 Task: View careers
Action: Mouse moved to (692, 95)
Screenshot: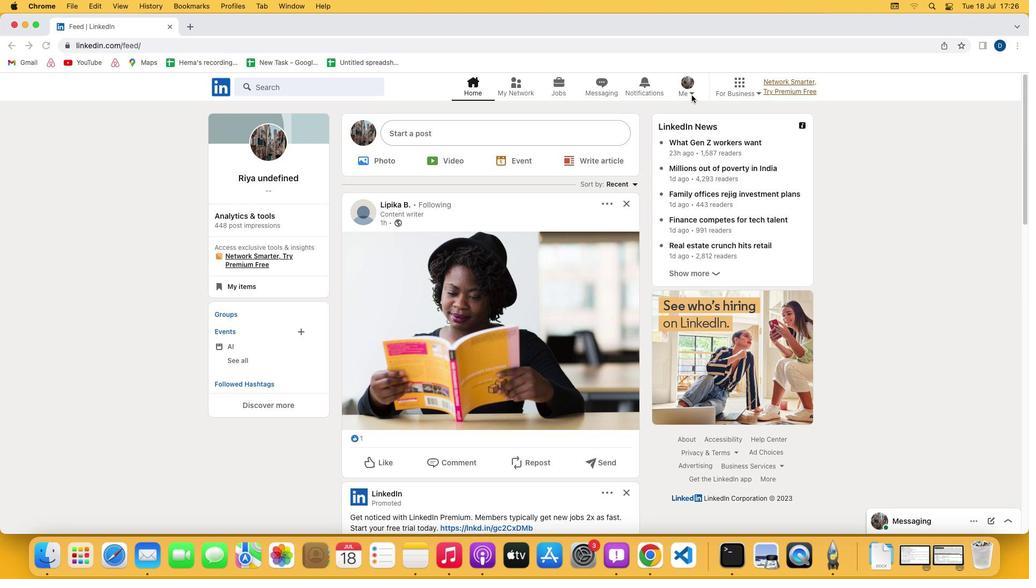 
Action: Mouse pressed left at (692, 95)
Screenshot: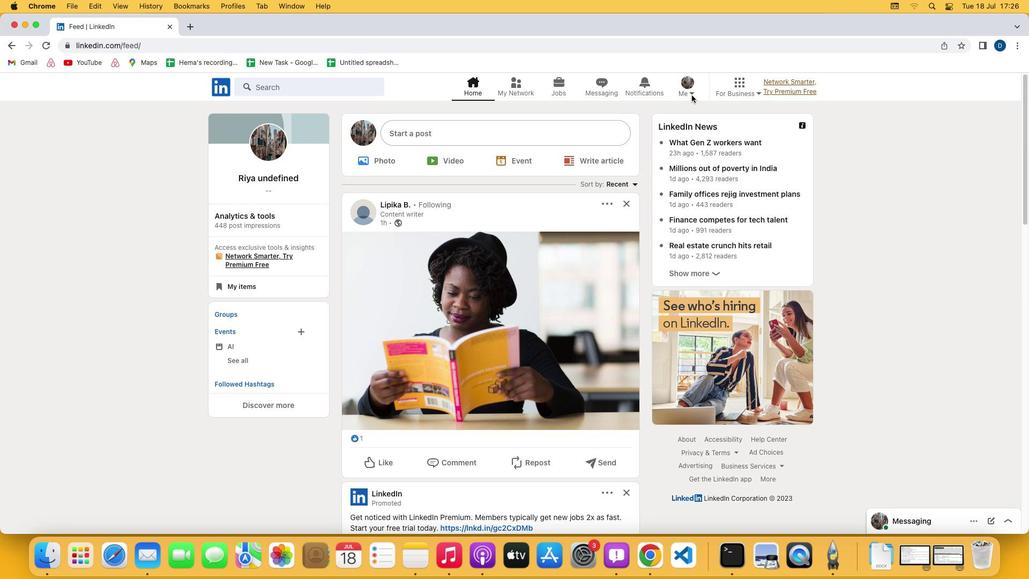 
Action: Mouse moved to (694, 93)
Screenshot: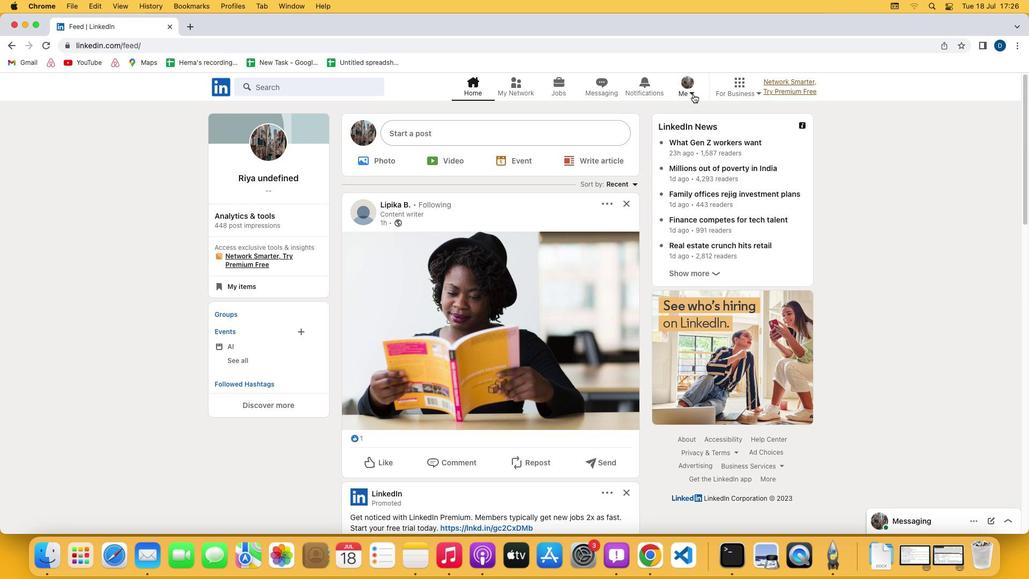 
Action: Mouse pressed left at (694, 93)
Screenshot: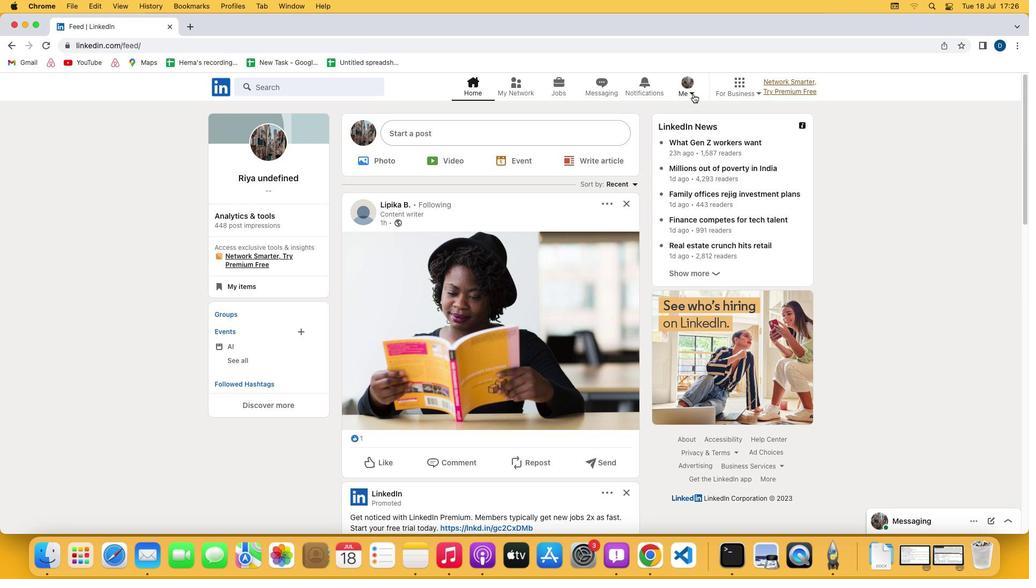 
Action: Mouse moved to (666, 148)
Screenshot: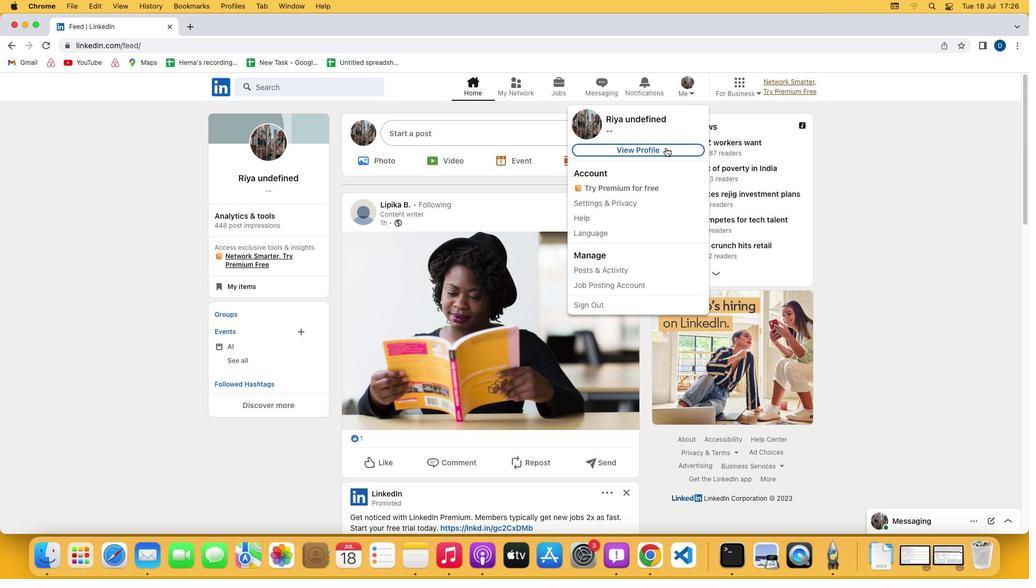
Action: Mouse pressed left at (666, 148)
Screenshot: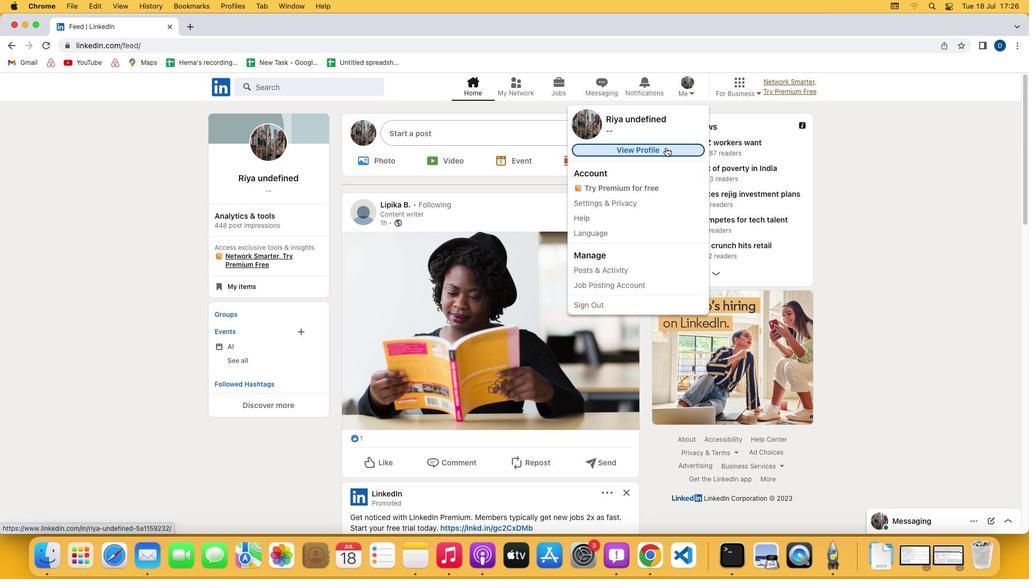 
Action: Mouse moved to (560, 279)
Screenshot: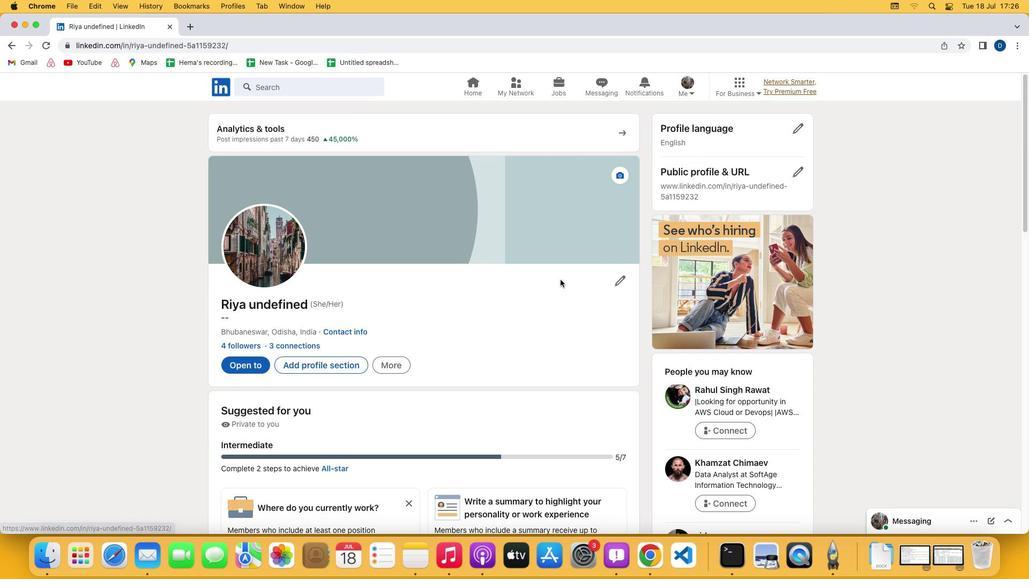 
Action: Mouse scrolled (560, 279) with delta (0, 0)
Screenshot: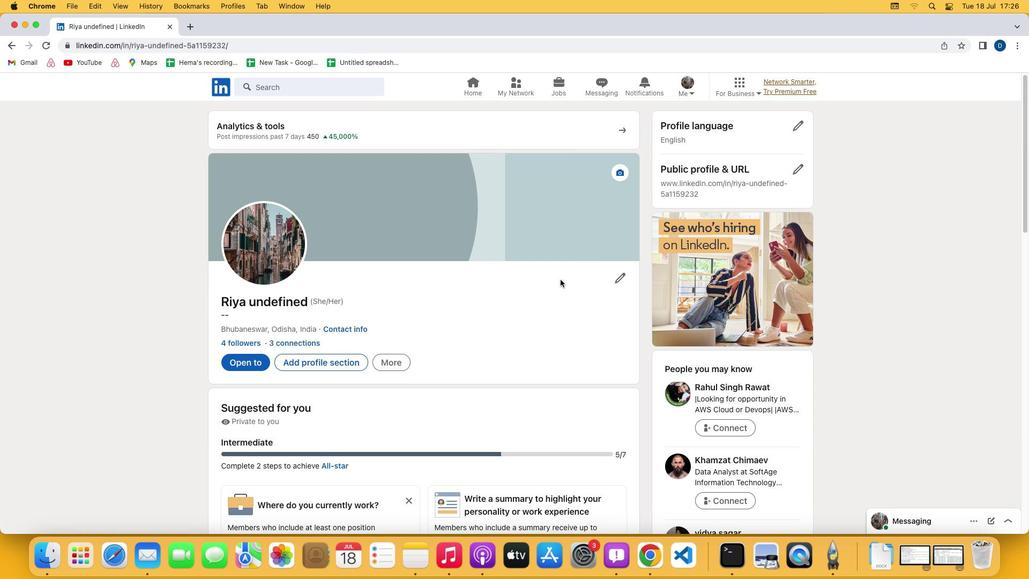 
Action: Mouse scrolled (560, 279) with delta (0, 0)
Screenshot: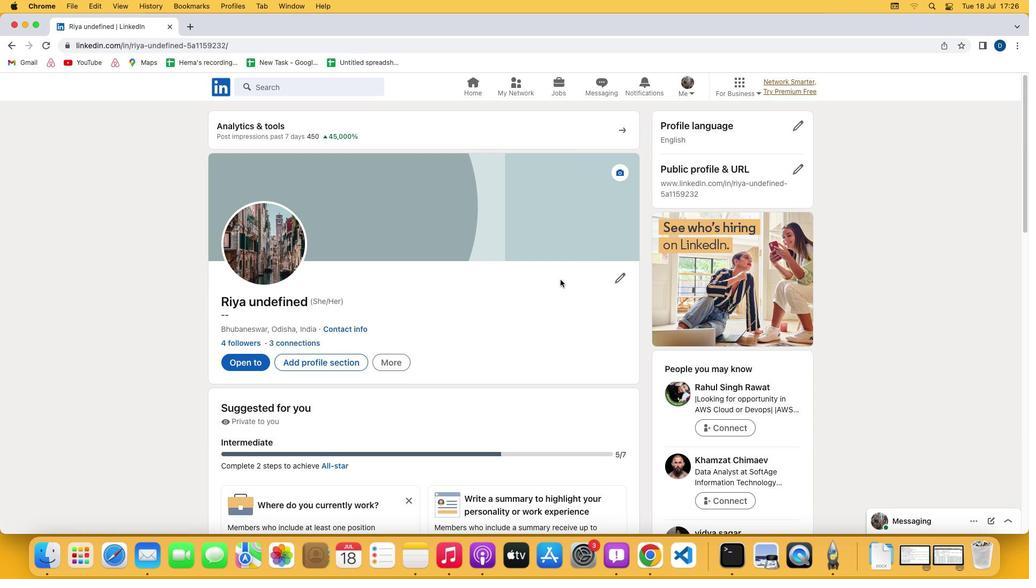 
Action: Mouse scrolled (560, 279) with delta (0, -1)
Screenshot: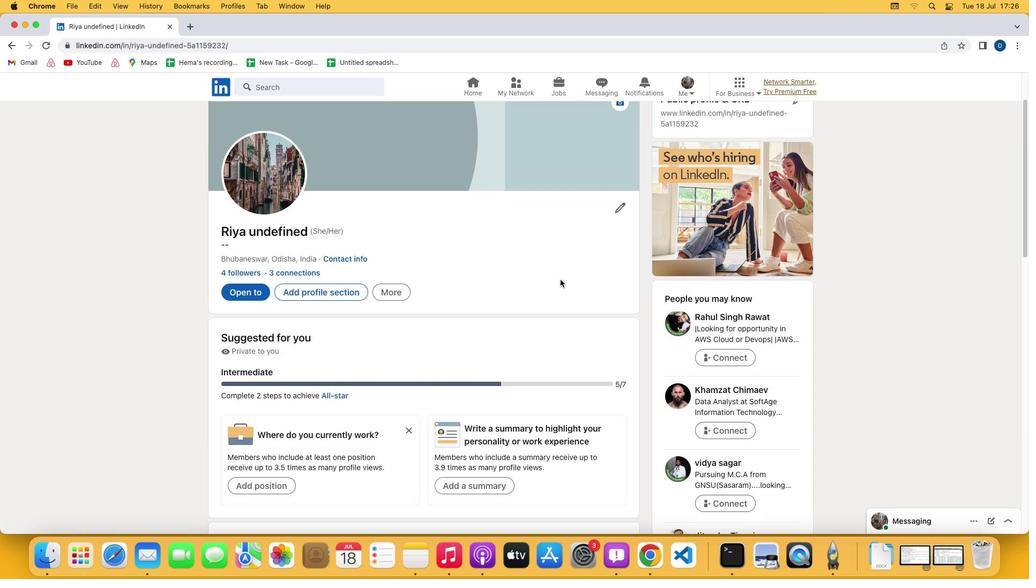 
Action: Mouse scrolled (560, 279) with delta (0, -2)
Screenshot: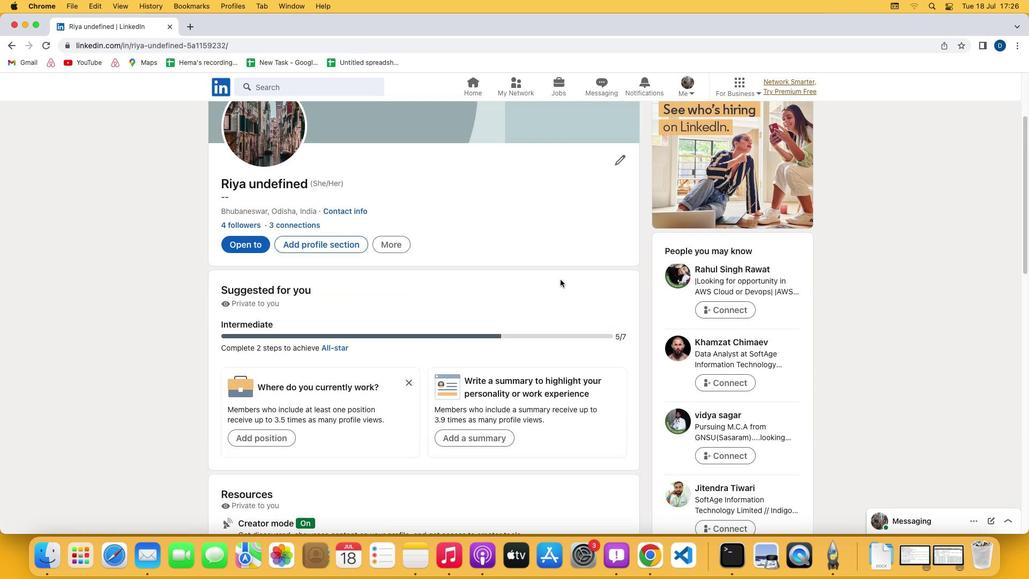 
Action: Mouse scrolled (560, 279) with delta (0, 0)
Screenshot: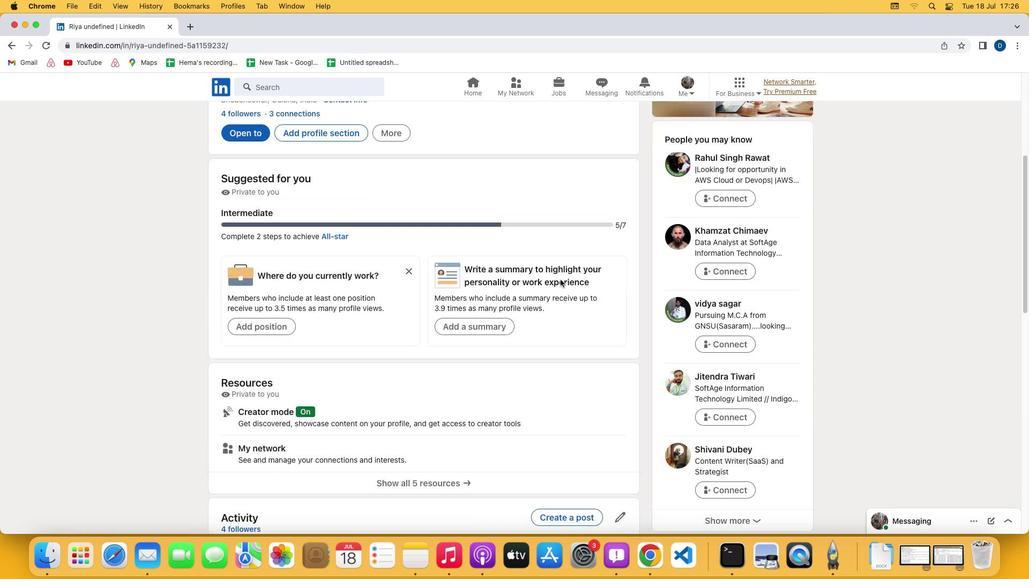 
Action: Mouse scrolled (560, 279) with delta (0, 0)
Screenshot: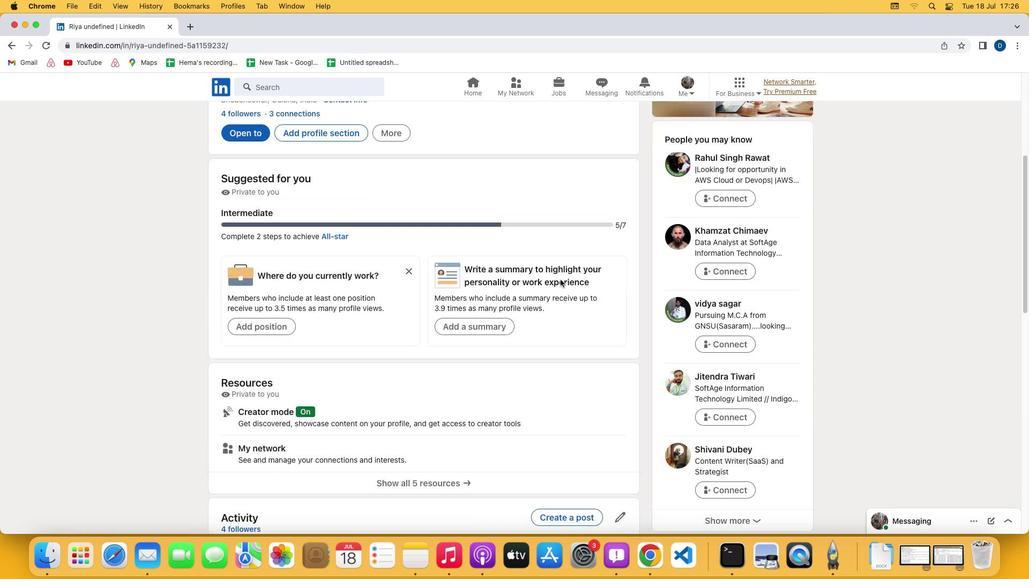
Action: Mouse scrolled (560, 279) with delta (0, -1)
Screenshot: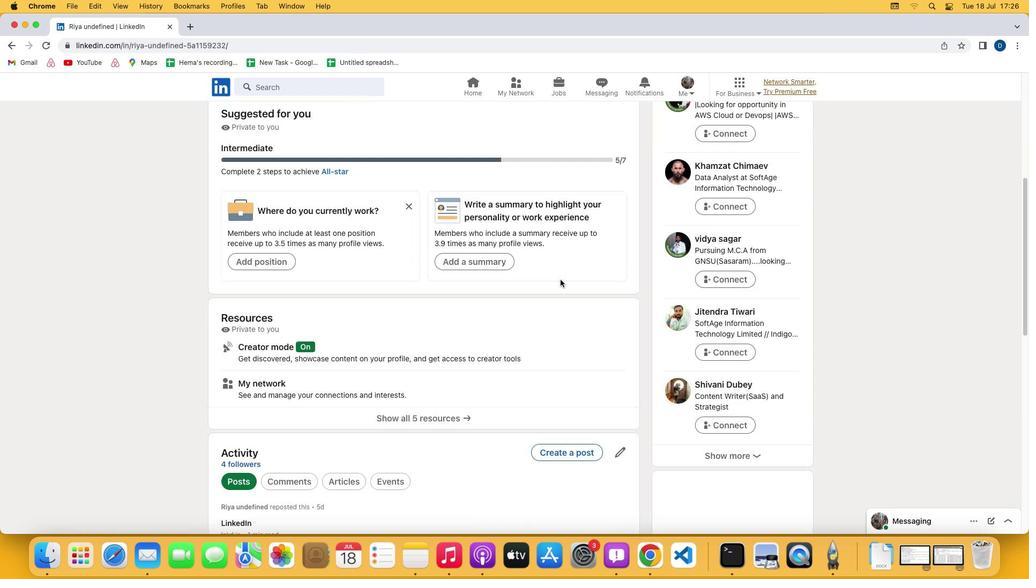 
Action: Mouse scrolled (560, 279) with delta (0, -2)
Screenshot: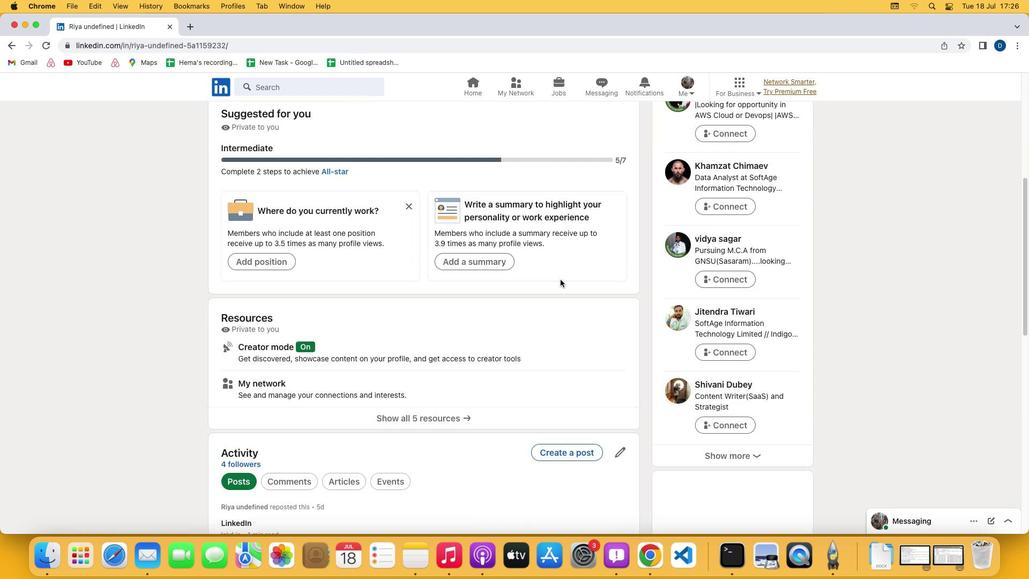 
Action: Mouse scrolled (560, 279) with delta (0, 0)
Screenshot: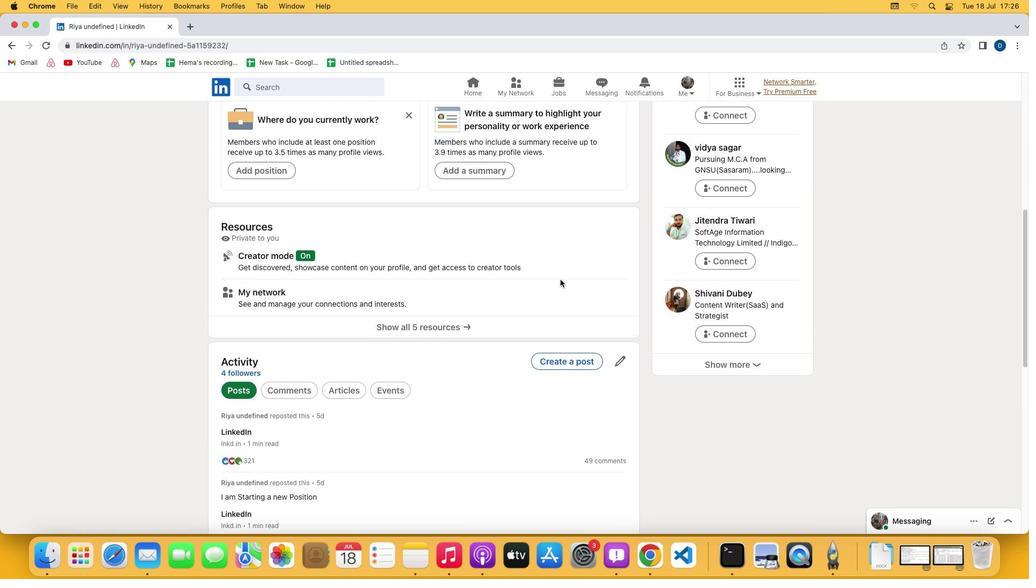
Action: Mouse scrolled (560, 279) with delta (0, 0)
Screenshot: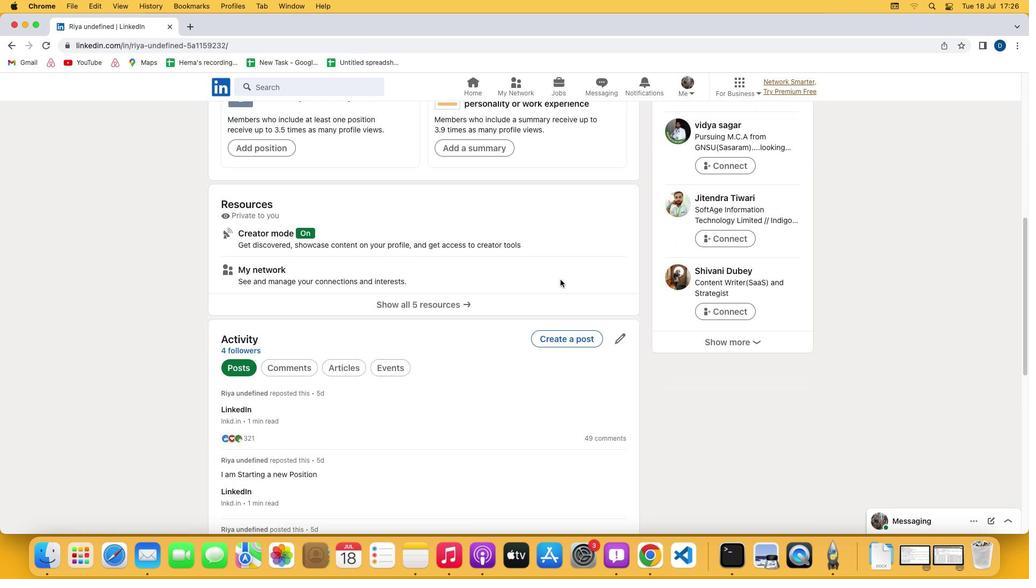 
Action: Mouse scrolled (560, 279) with delta (0, -1)
Screenshot: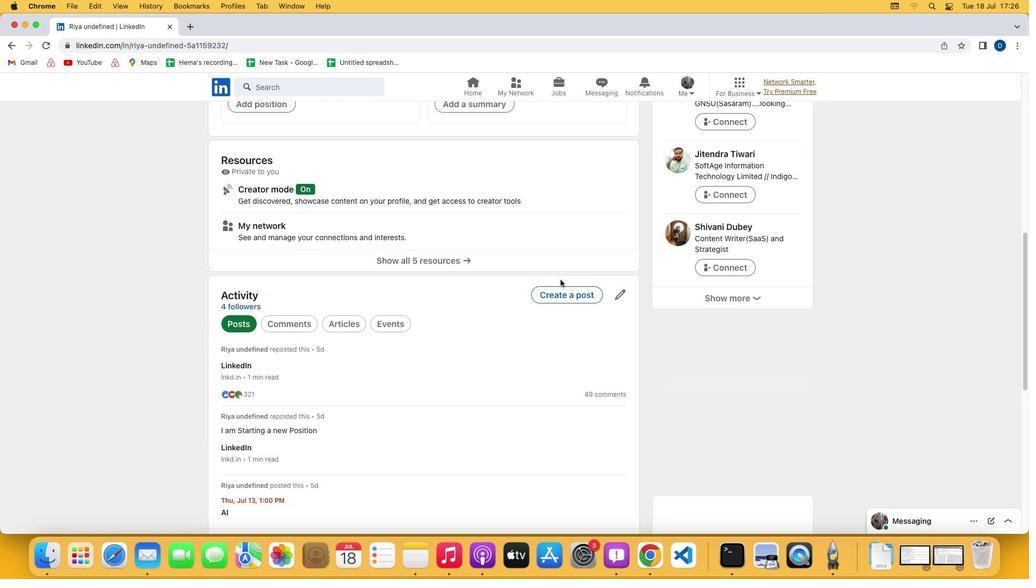 
Action: Mouse scrolled (560, 279) with delta (0, -2)
Screenshot: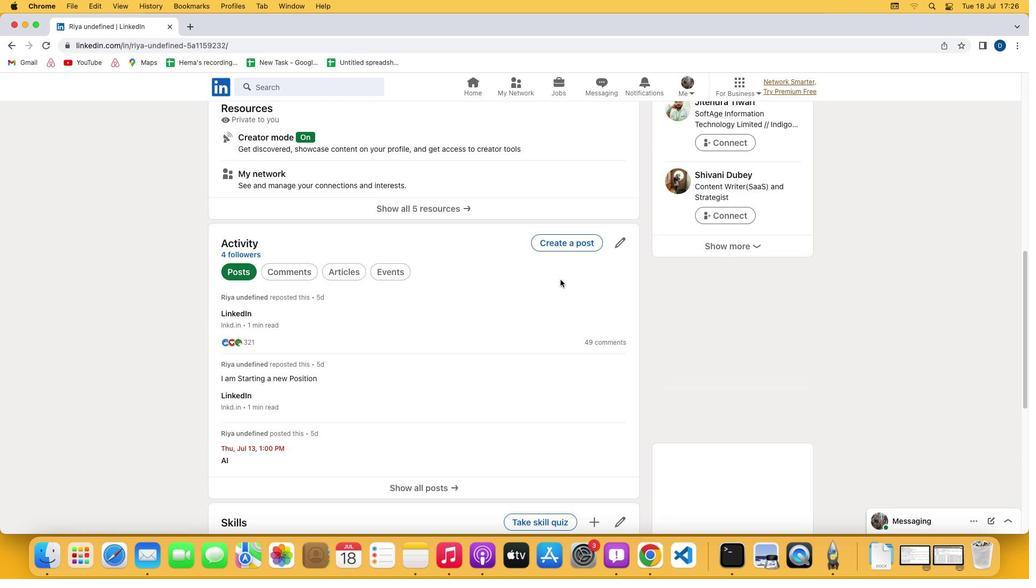 
Action: Mouse scrolled (560, 279) with delta (0, 0)
Screenshot: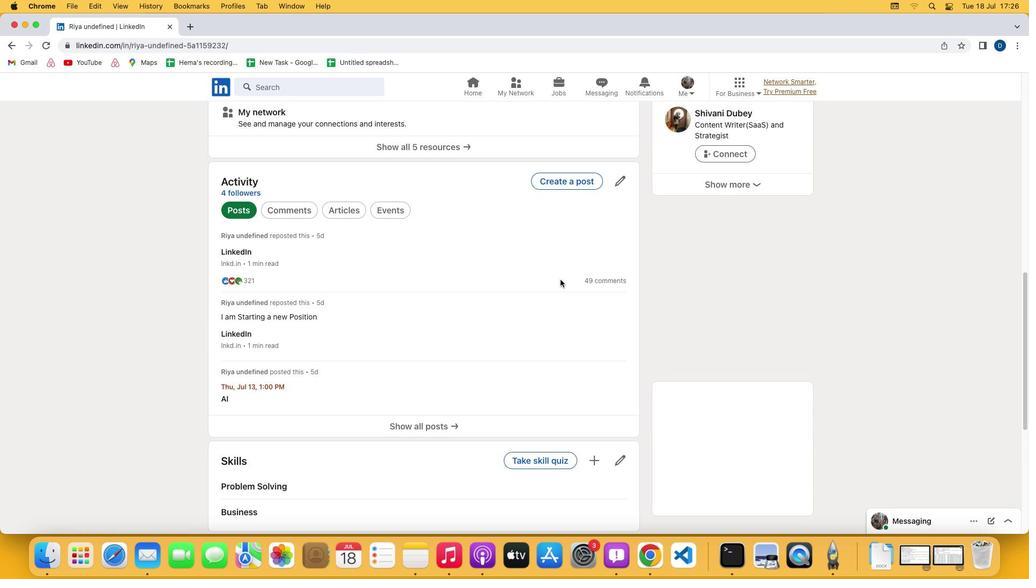 
Action: Mouse scrolled (560, 279) with delta (0, 0)
Screenshot: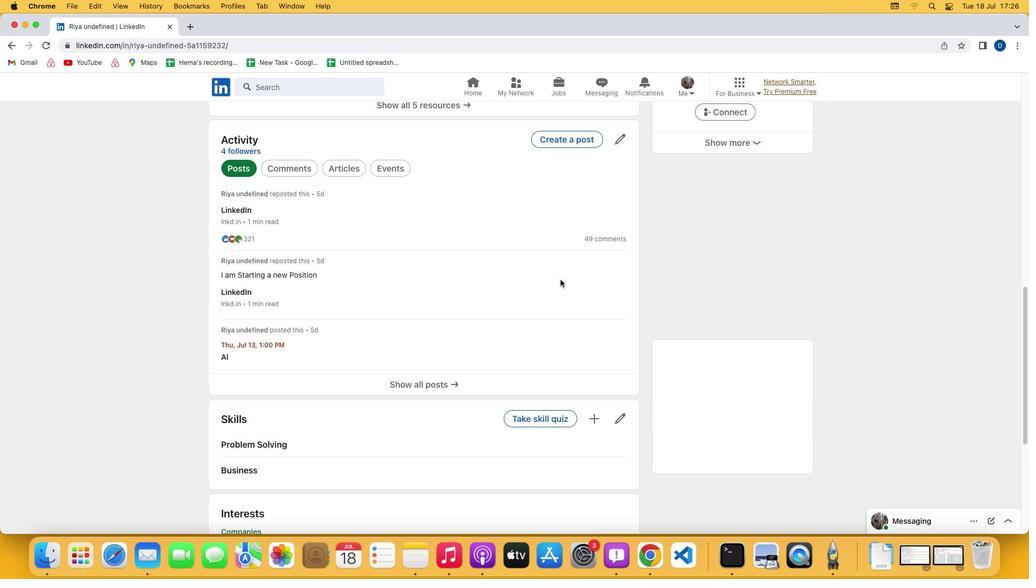 
Action: Mouse scrolled (560, 279) with delta (0, -1)
Screenshot: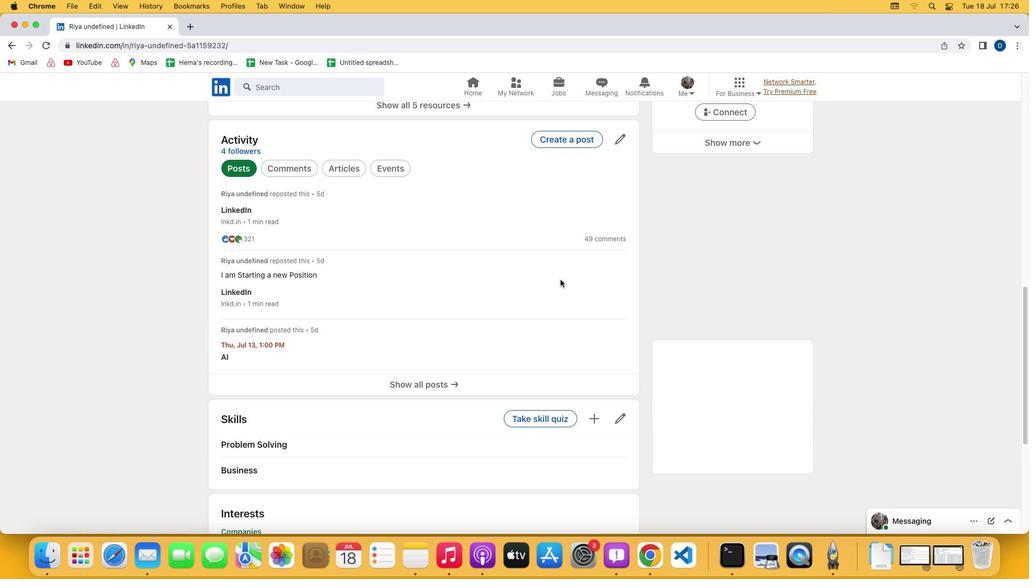 
Action: Mouse scrolled (560, 279) with delta (0, -2)
Screenshot: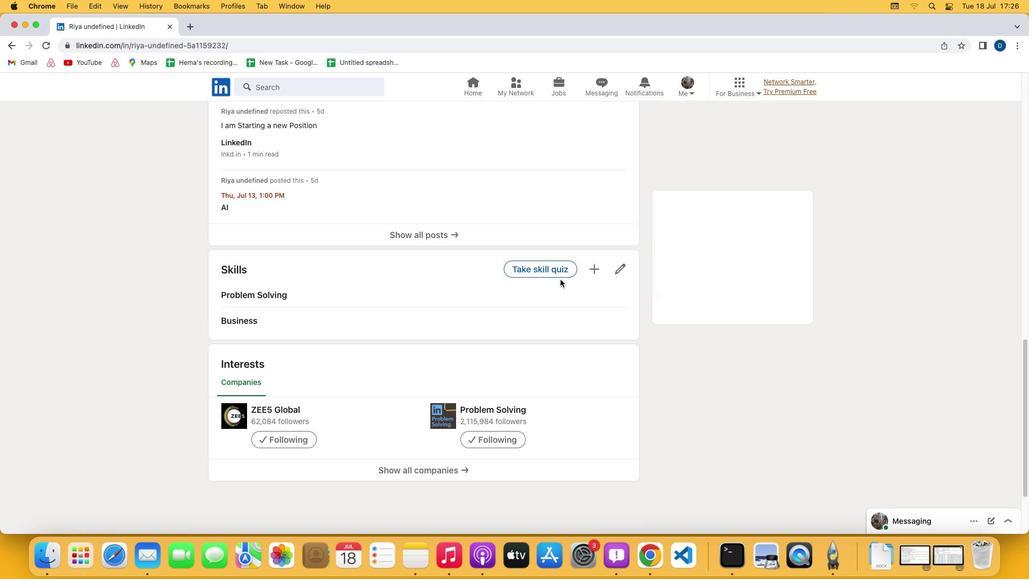 
Action: Mouse scrolled (560, 279) with delta (0, -2)
Screenshot: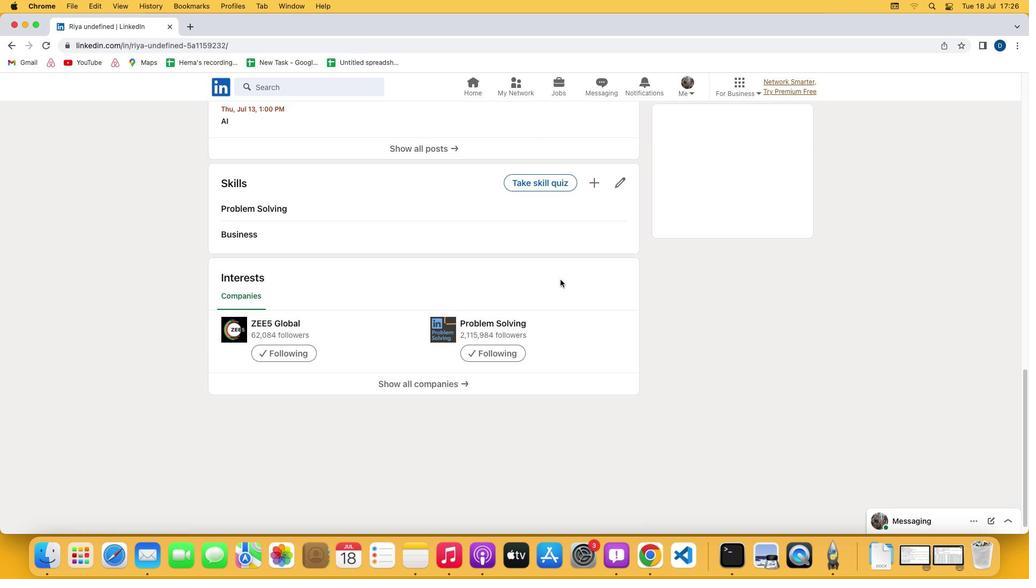 
Action: Mouse scrolled (560, 279) with delta (0, 0)
Screenshot: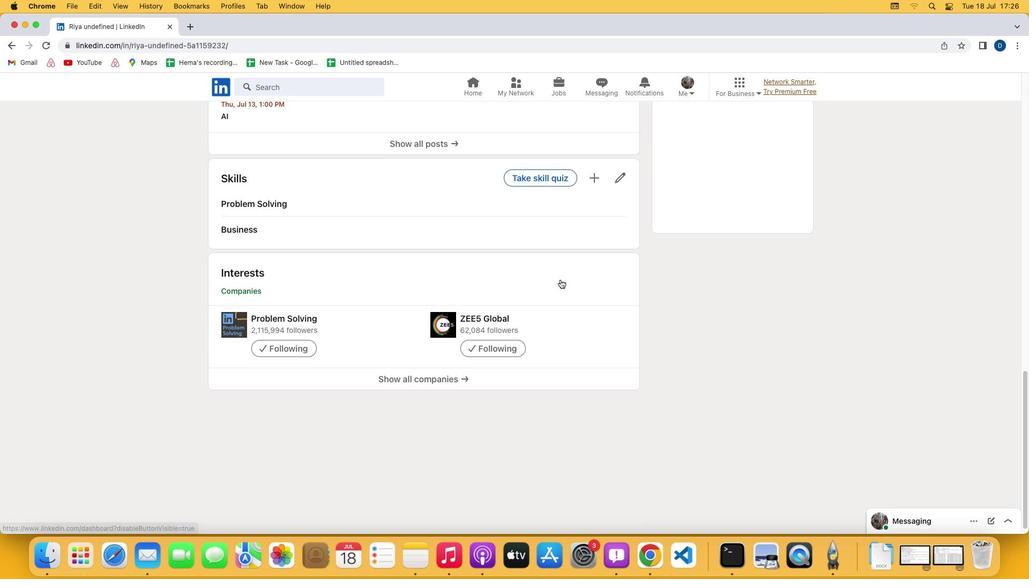 
Action: Mouse scrolled (560, 279) with delta (0, 0)
Screenshot: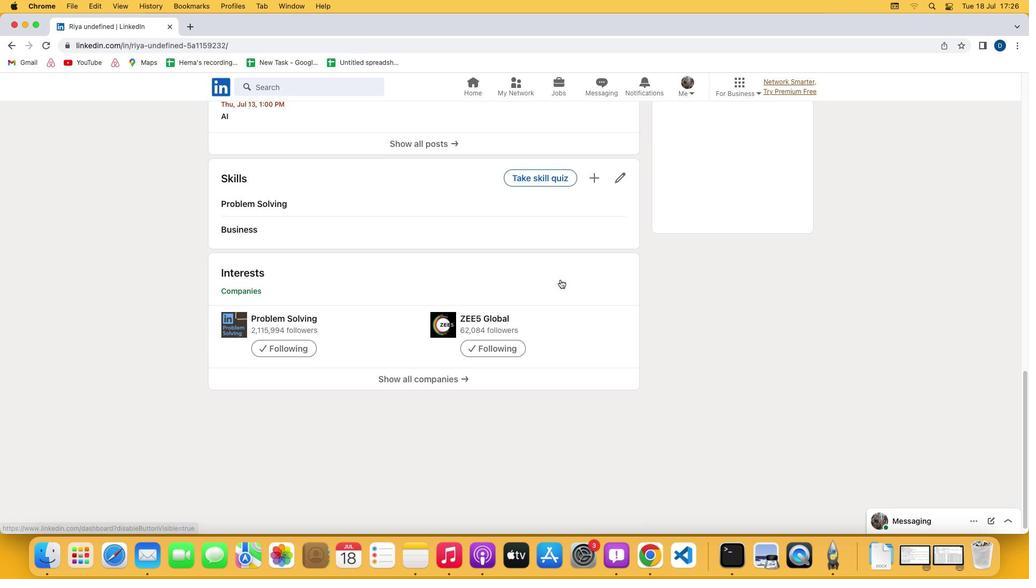 
Action: Mouse scrolled (560, 279) with delta (0, 0)
Screenshot: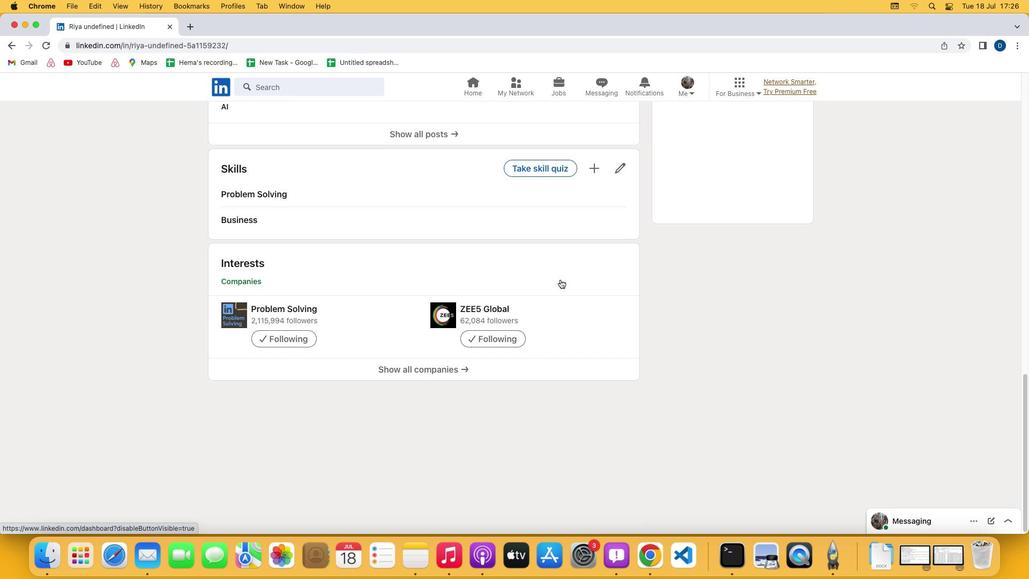 
Action: Mouse scrolled (560, 279) with delta (0, -1)
Screenshot: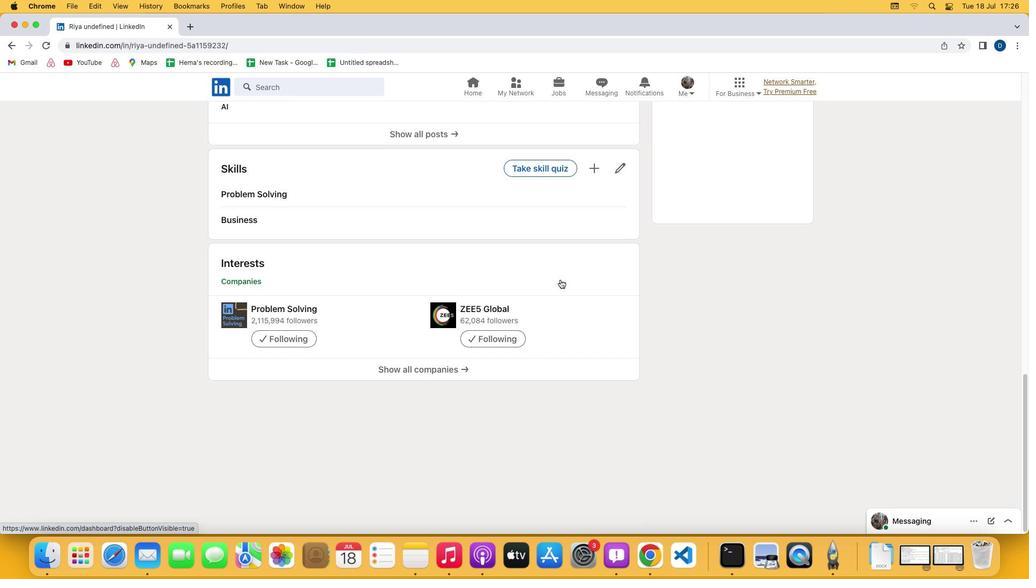 
Action: Mouse scrolled (560, 279) with delta (0, 0)
Screenshot: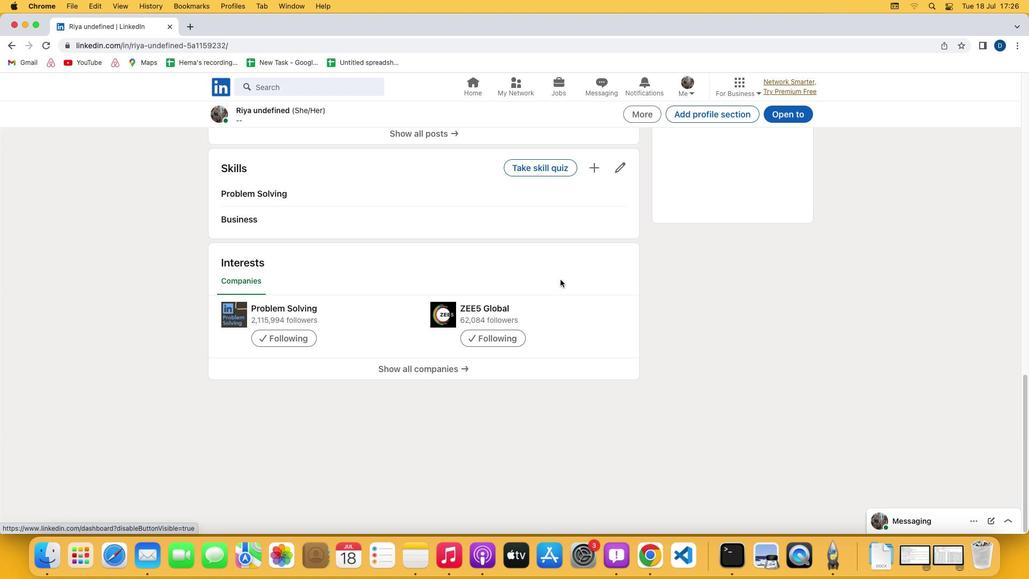 
Action: Mouse moved to (326, 441)
Screenshot: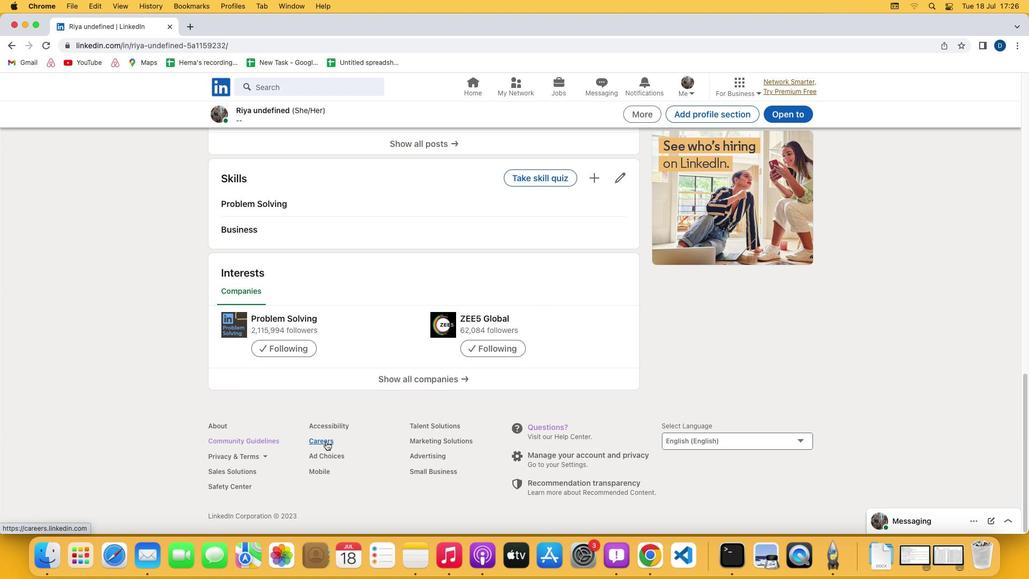 
Action: Mouse pressed left at (326, 441)
Screenshot: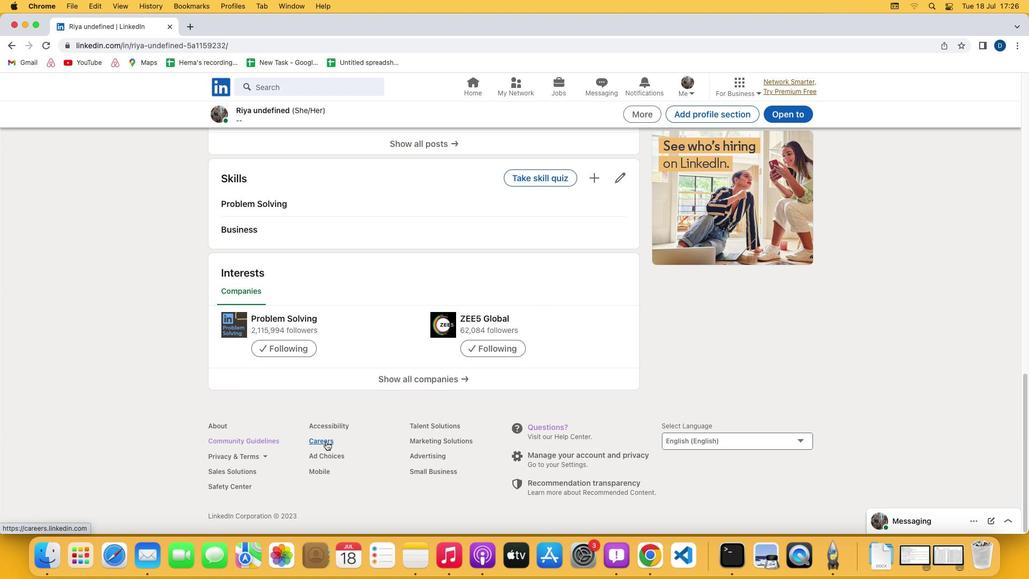 
Action: Mouse moved to (388, 386)
Screenshot: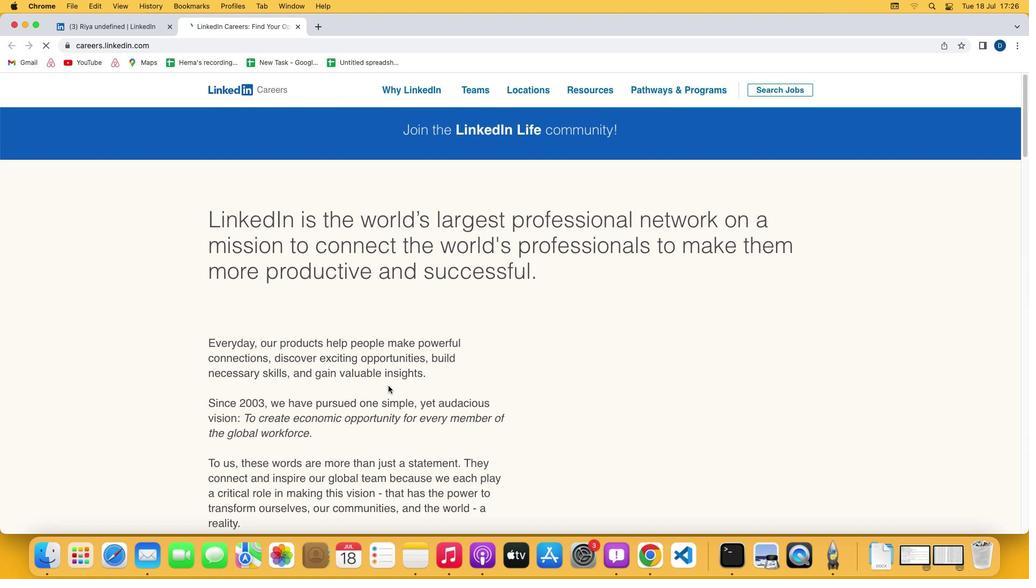 
Action: Mouse scrolled (388, 386) with delta (0, 0)
Screenshot: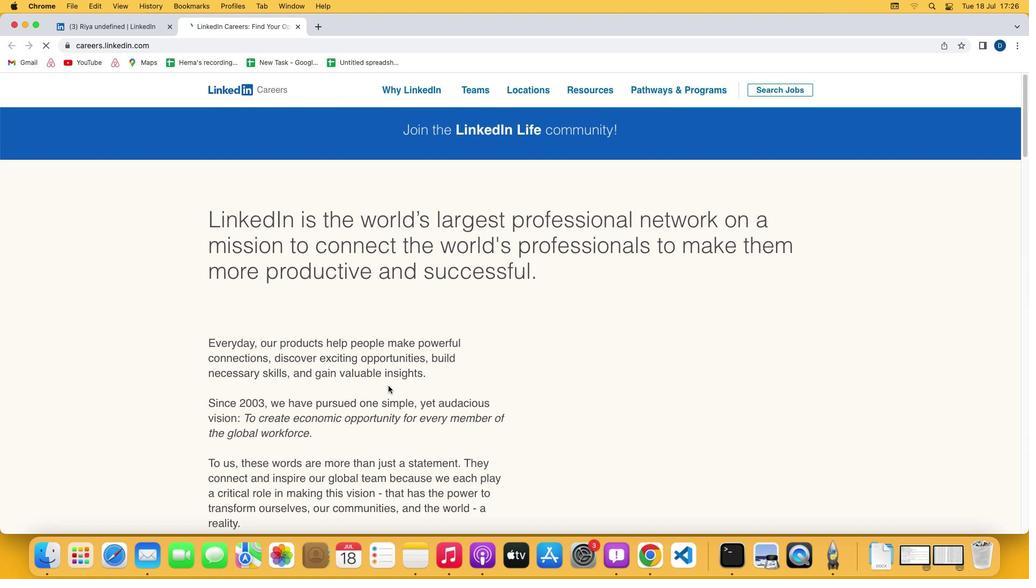 
Action: Mouse scrolled (388, 386) with delta (0, 0)
Screenshot: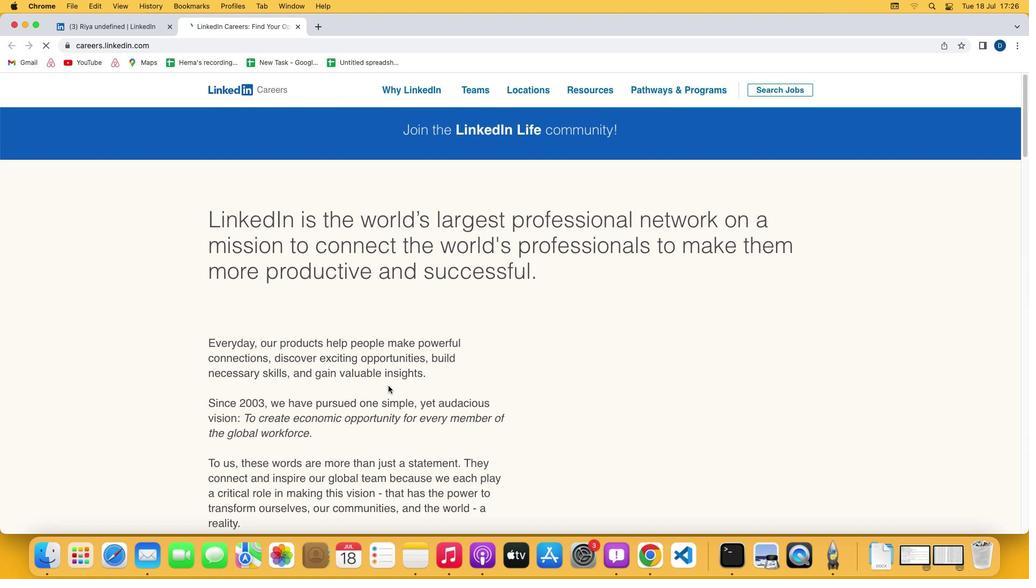 
Action: Mouse scrolled (388, 386) with delta (0, 0)
Screenshot: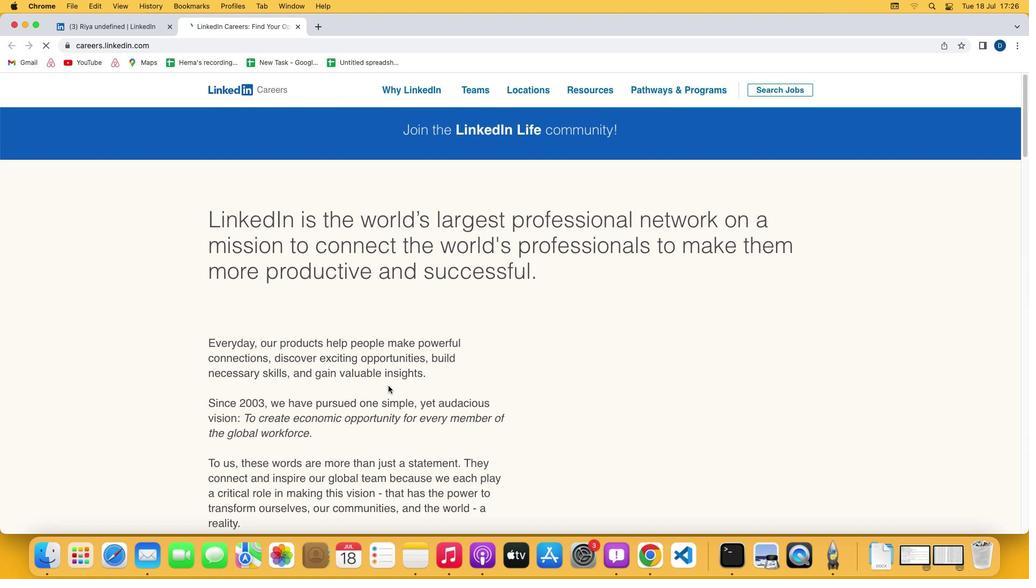
Action: Mouse scrolled (388, 386) with delta (0, -1)
Screenshot: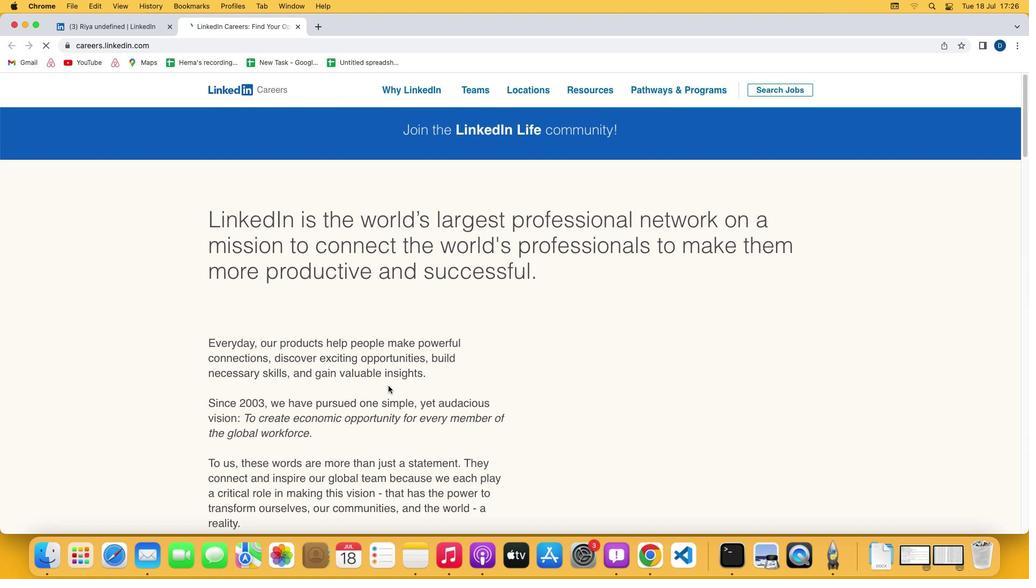 
Action: Mouse scrolled (388, 386) with delta (0, -1)
Screenshot: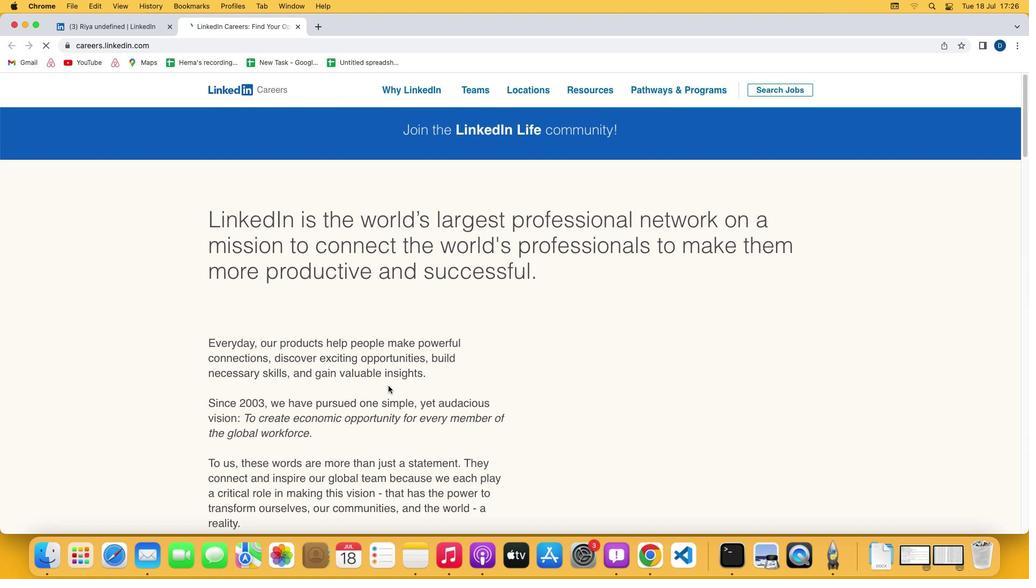 
Action: Mouse scrolled (388, 386) with delta (0, -1)
Screenshot: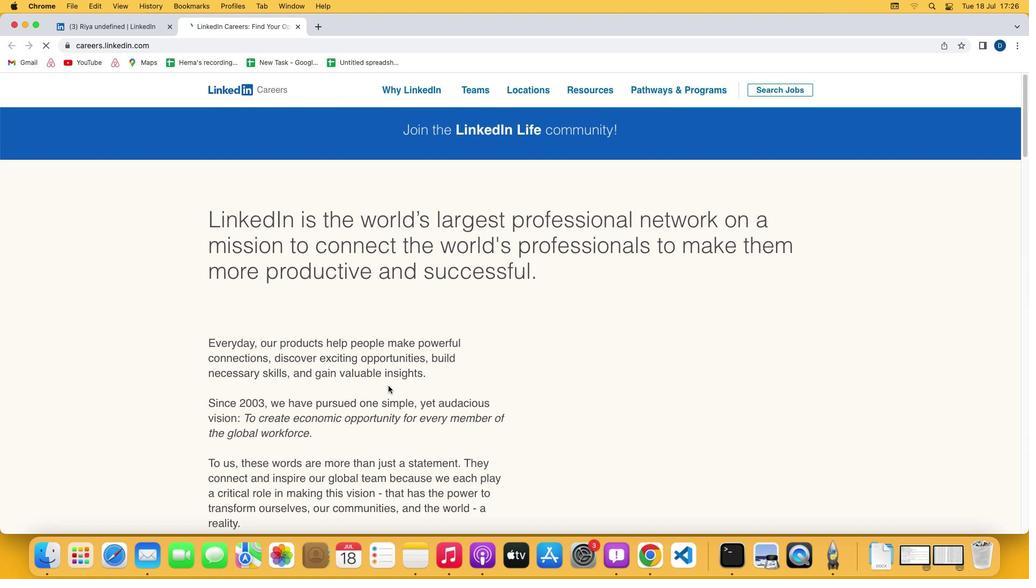 
Action: Mouse scrolled (388, 386) with delta (0, 0)
Screenshot: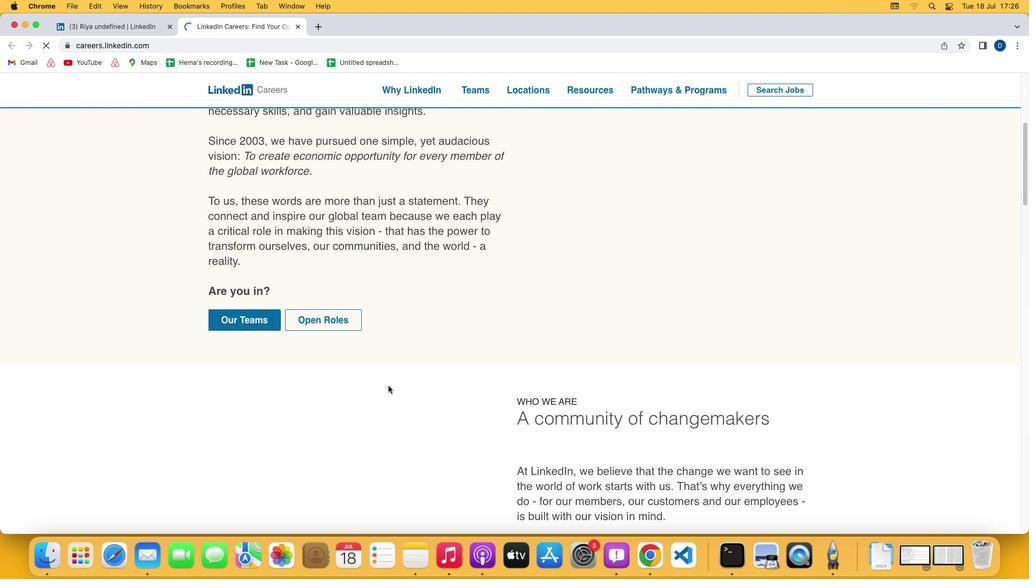 
Action: Mouse scrolled (388, 386) with delta (0, 0)
Screenshot: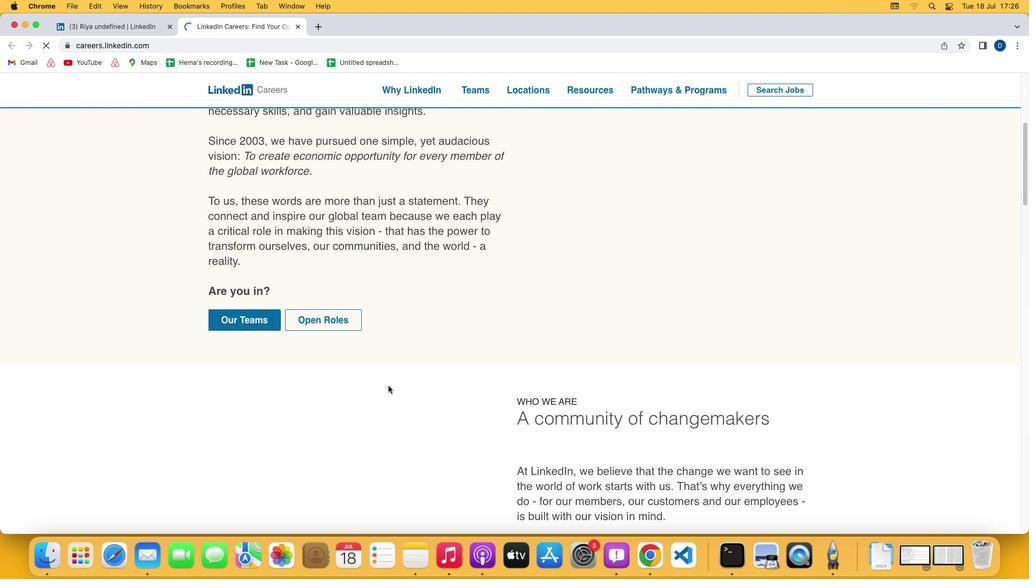 
Action: Mouse scrolled (388, 386) with delta (0, -1)
Screenshot: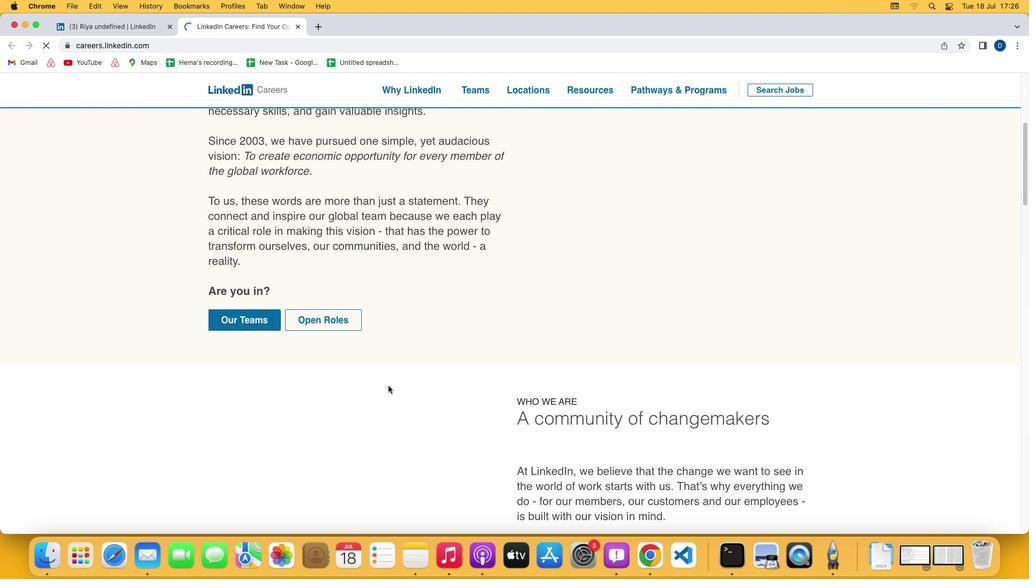 
Action: Mouse scrolled (388, 386) with delta (0, -1)
Screenshot: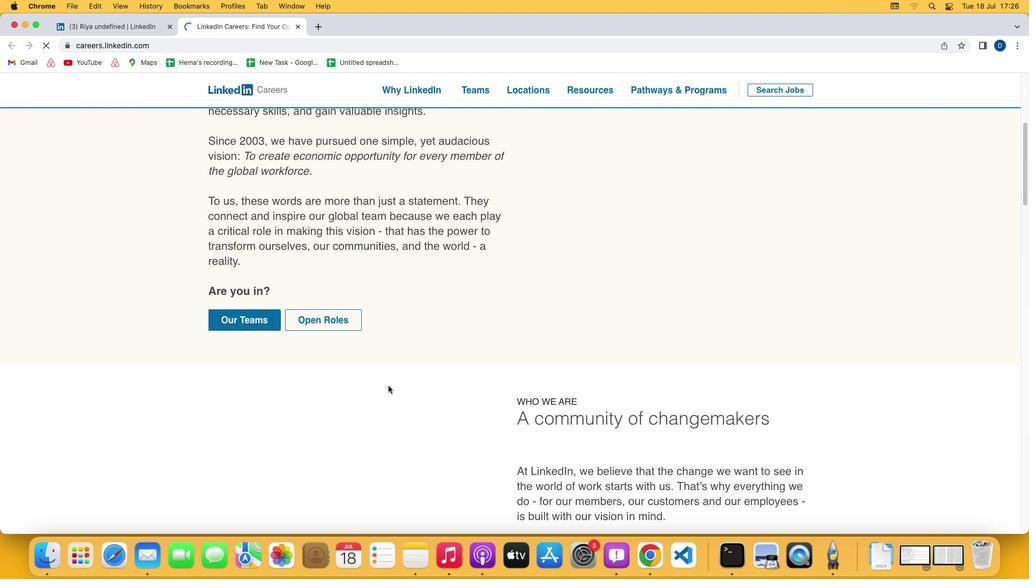 
Action: Mouse scrolled (388, 386) with delta (0, 0)
Screenshot: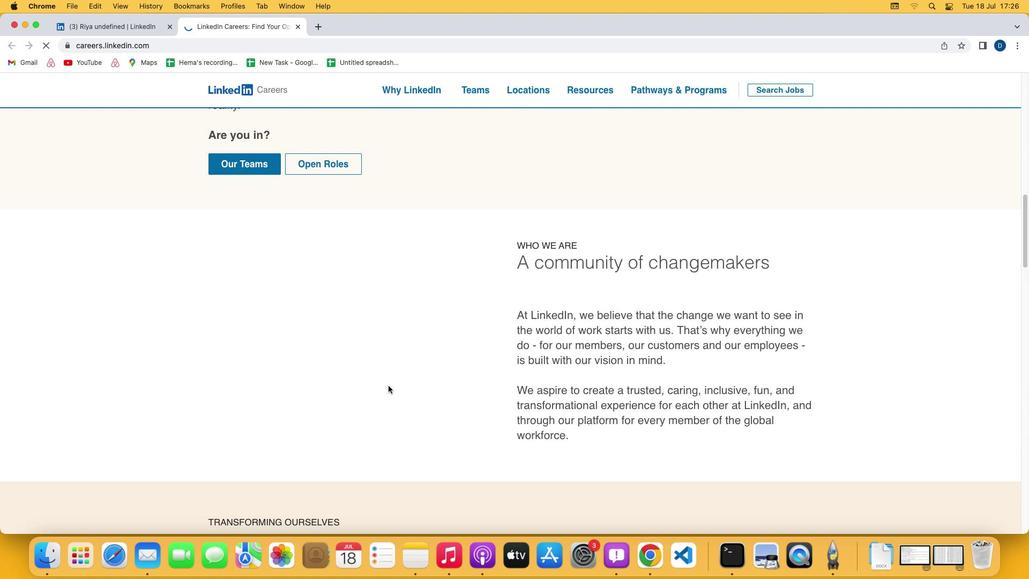 
Action: Mouse scrolled (388, 386) with delta (0, 0)
Screenshot: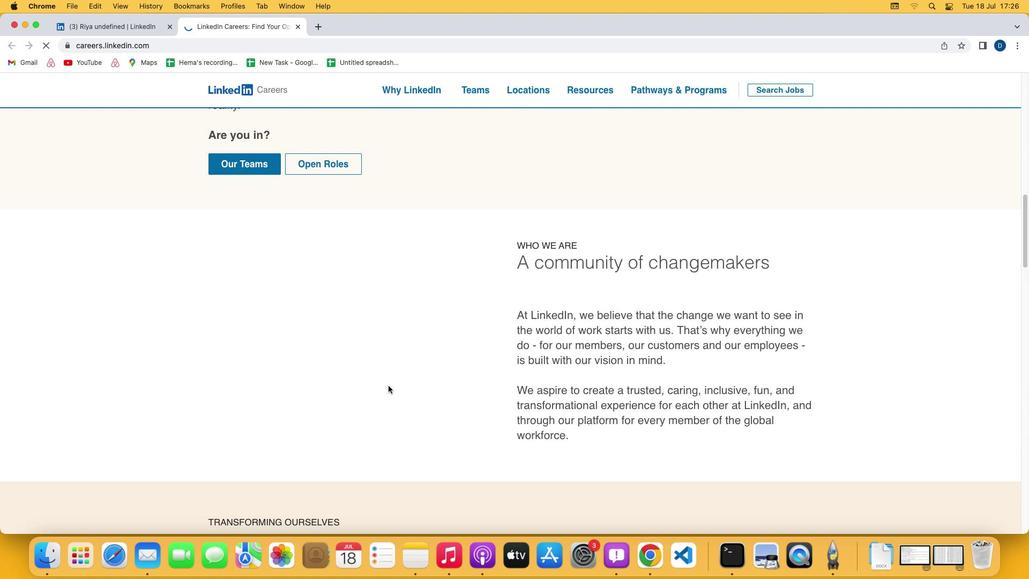 
Action: Mouse scrolled (388, 386) with delta (0, 0)
Screenshot: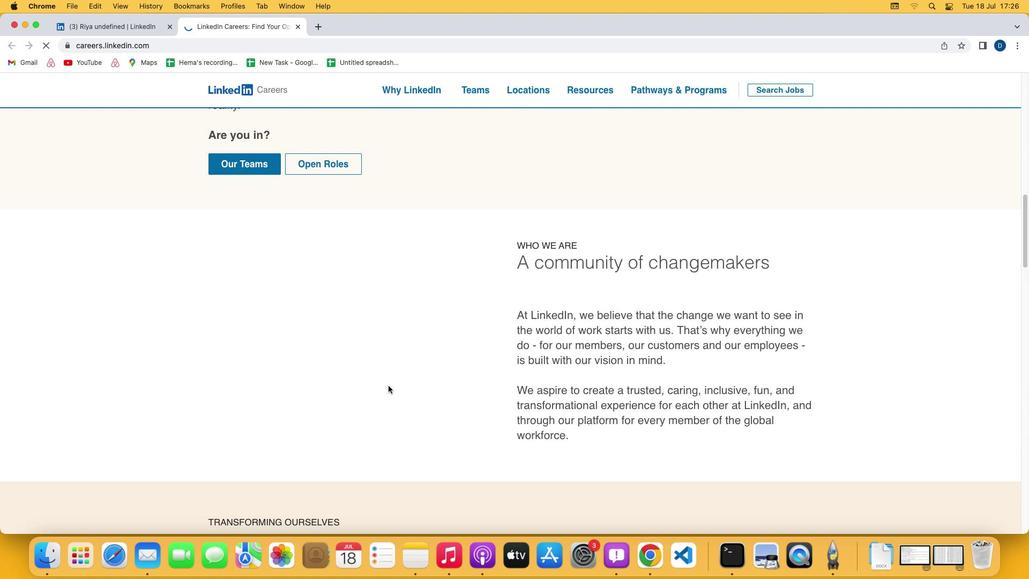 
Action: Mouse scrolled (388, 386) with delta (0, 0)
Screenshot: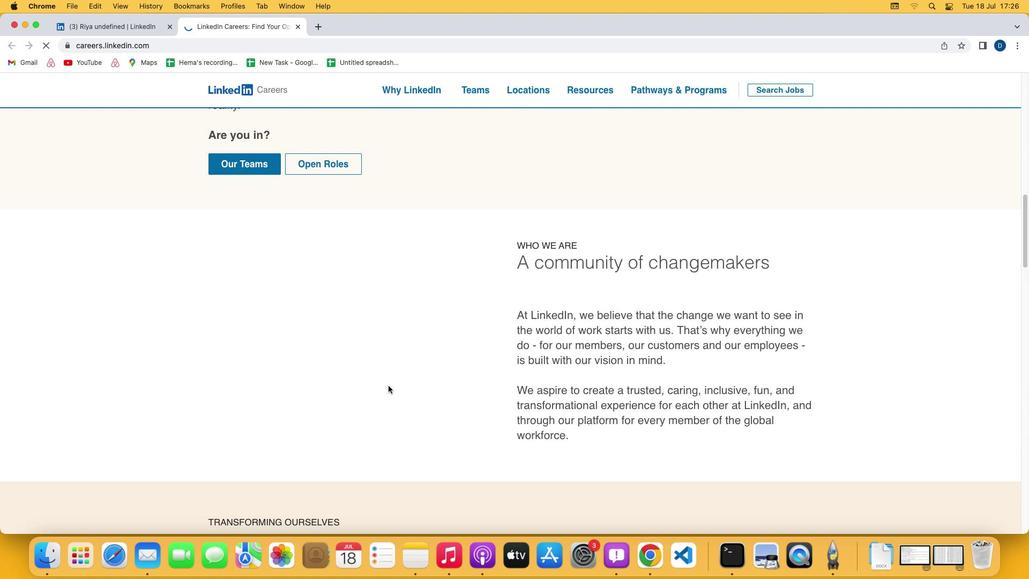 
Action: Mouse scrolled (388, 386) with delta (0, 0)
Screenshot: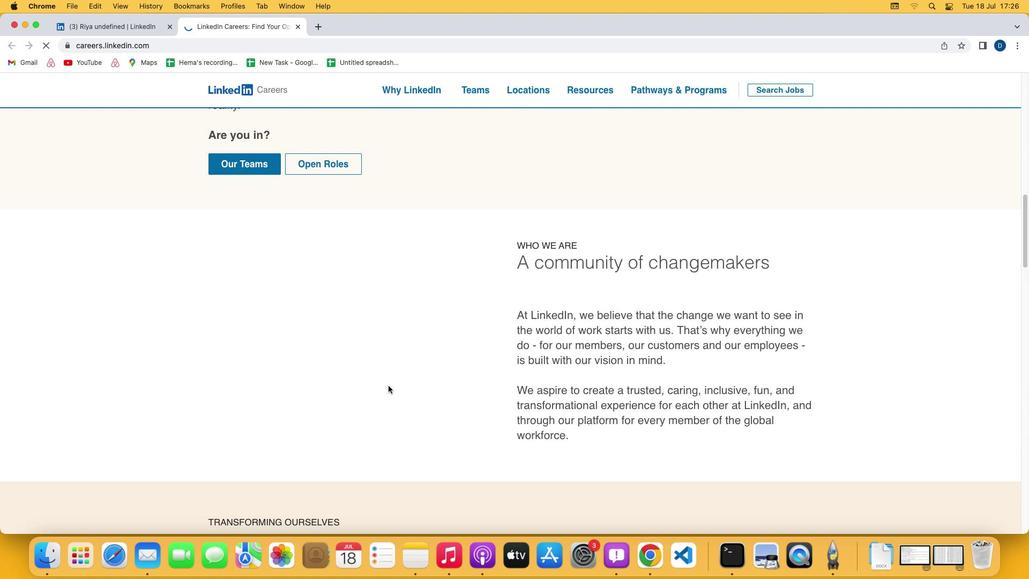 
Action: Mouse scrolled (388, 386) with delta (0, 0)
Screenshot: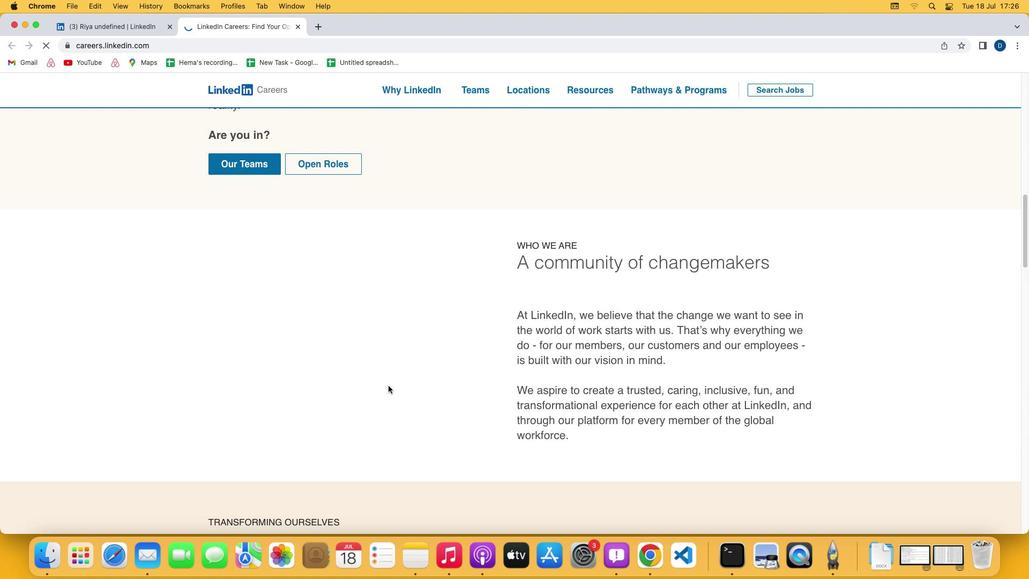 
Action: Mouse scrolled (388, 386) with delta (0, 1)
Screenshot: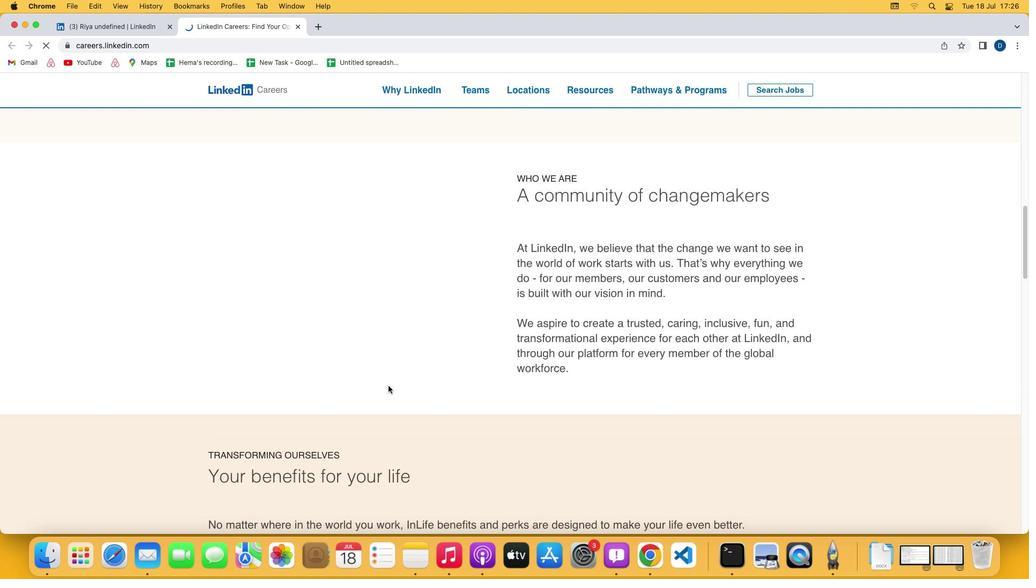 
Action: Mouse scrolled (388, 386) with delta (0, 2)
Screenshot: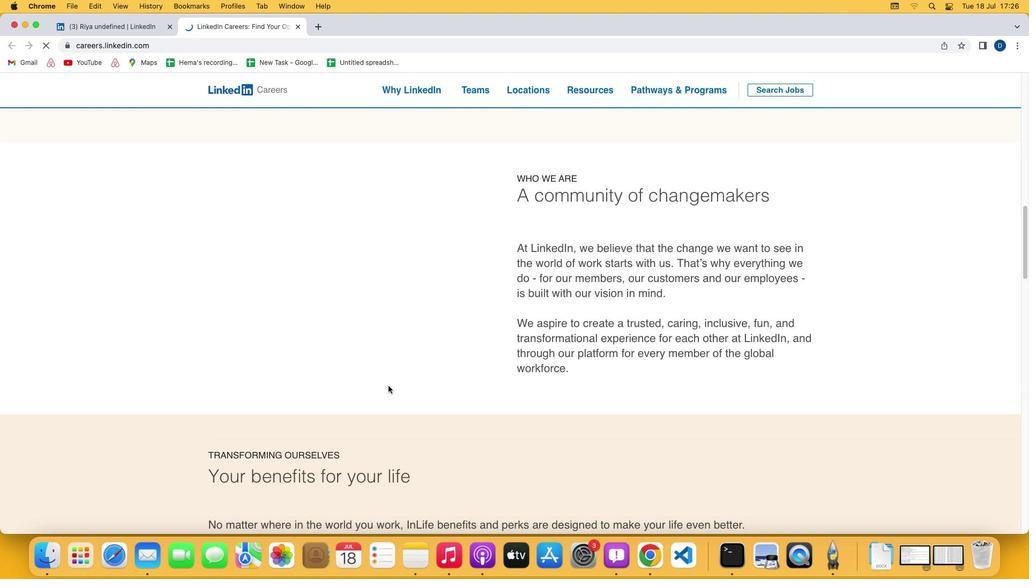 
Action: Mouse scrolled (388, 386) with delta (0, 2)
Screenshot: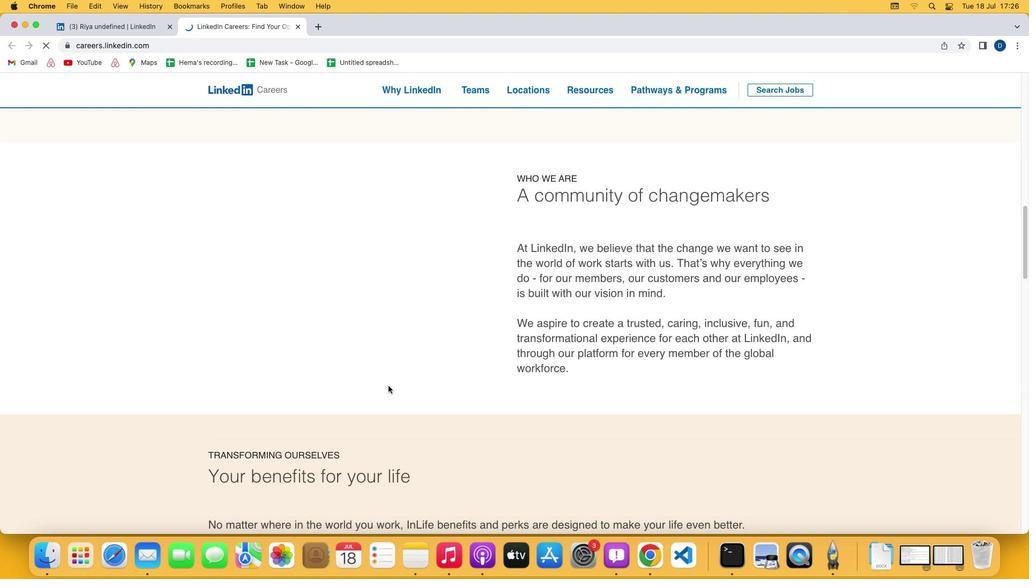 
Action: Mouse scrolled (388, 386) with delta (0, 0)
Screenshot: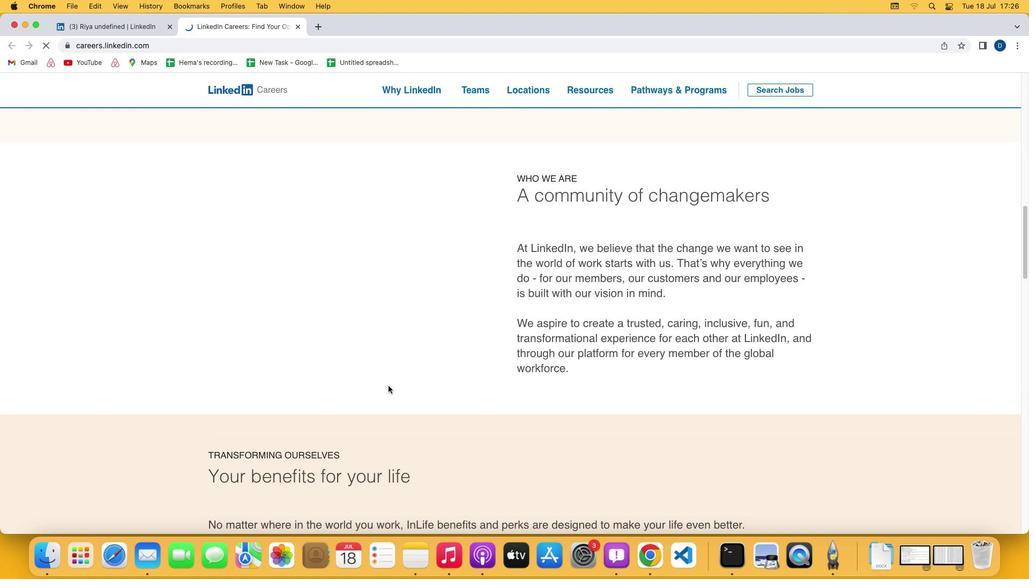 
Action: Mouse scrolled (388, 386) with delta (0, 0)
Screenshot: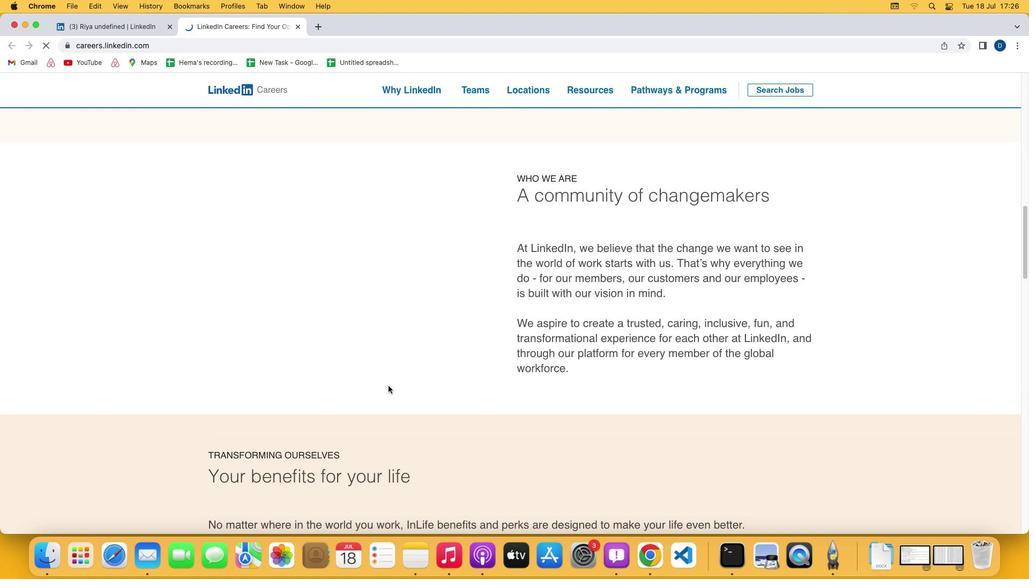 
Action: Mouse scrolled (388, 386) with delta (0, 1)
Screenshot: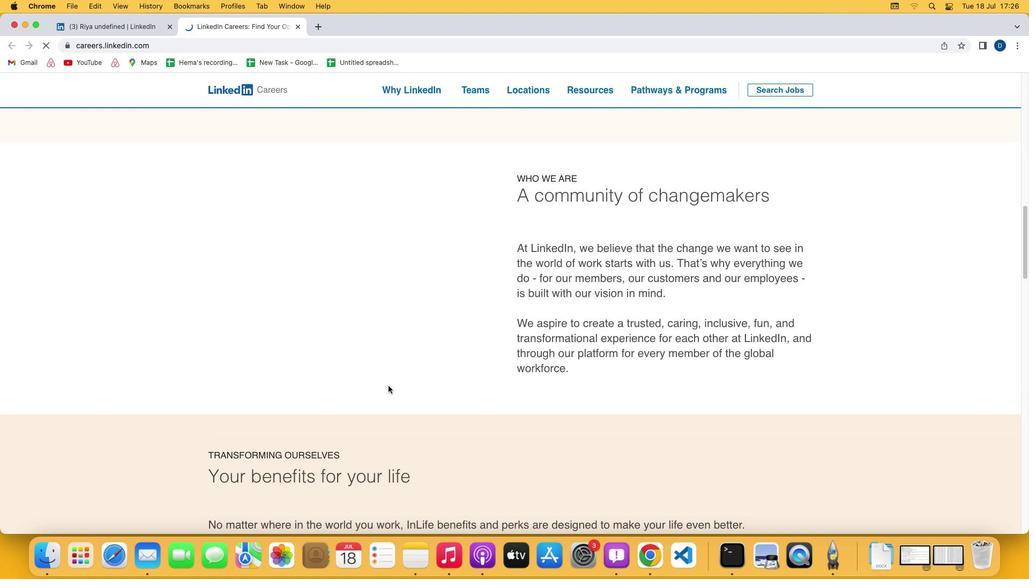 
Action: Mouse scrolled (388, 386) with delta (0, 2)
Screenshot: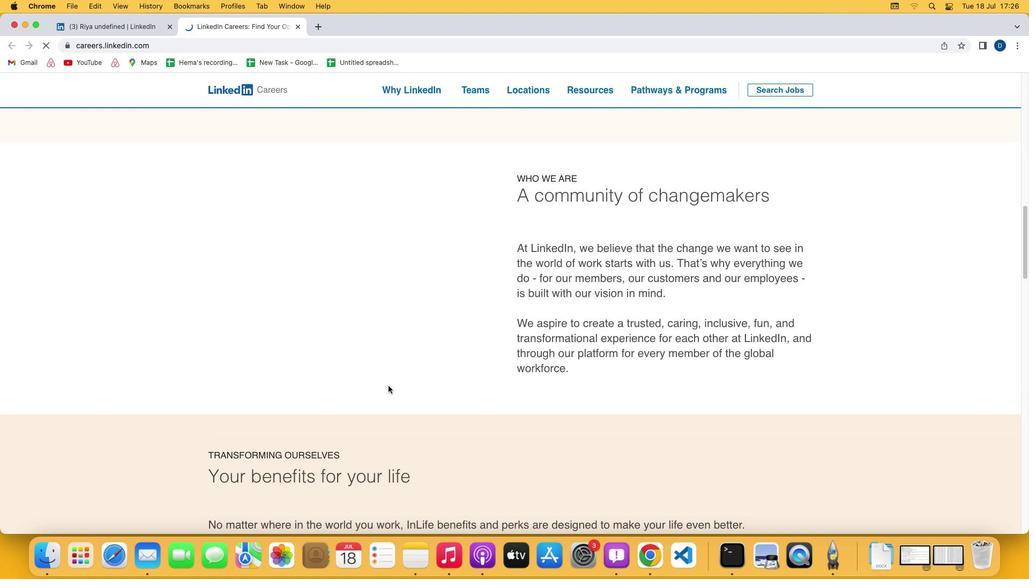 
Action: Mouse scrolled (388, 386) with delta (0, 2)
Screenshot: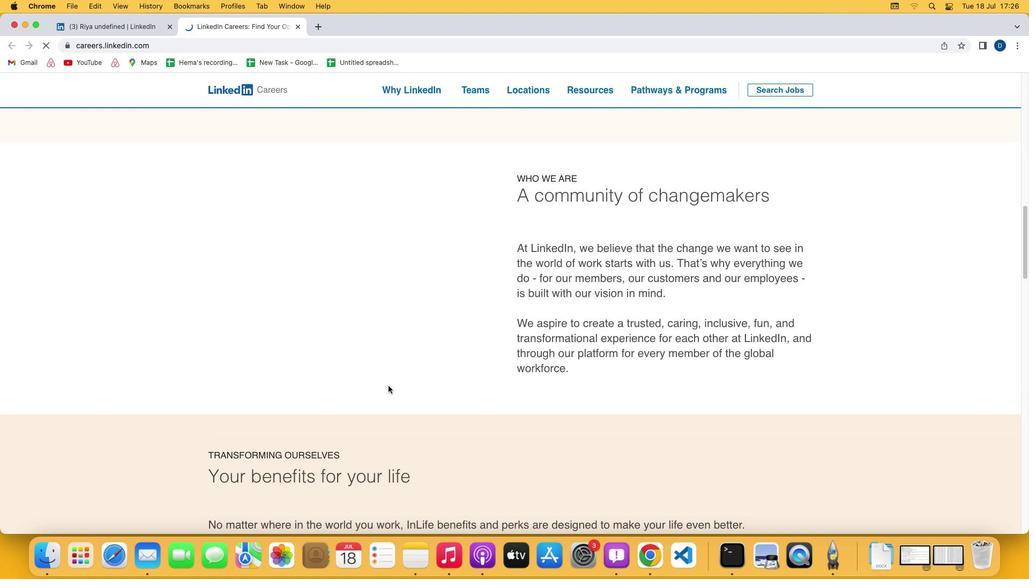 
